 Task: Create a rule when a card is added to list & web app development" by anyone .""
Action: Mouse moved to (439, 354)
Screenshot: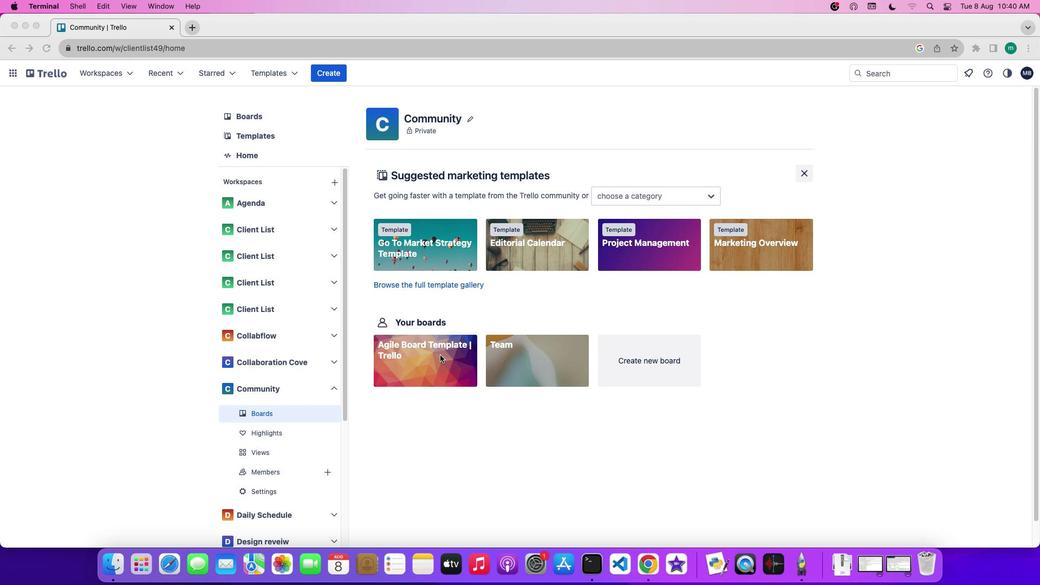 
Action: Mouse pressed left at (439, 354)
Screenshot: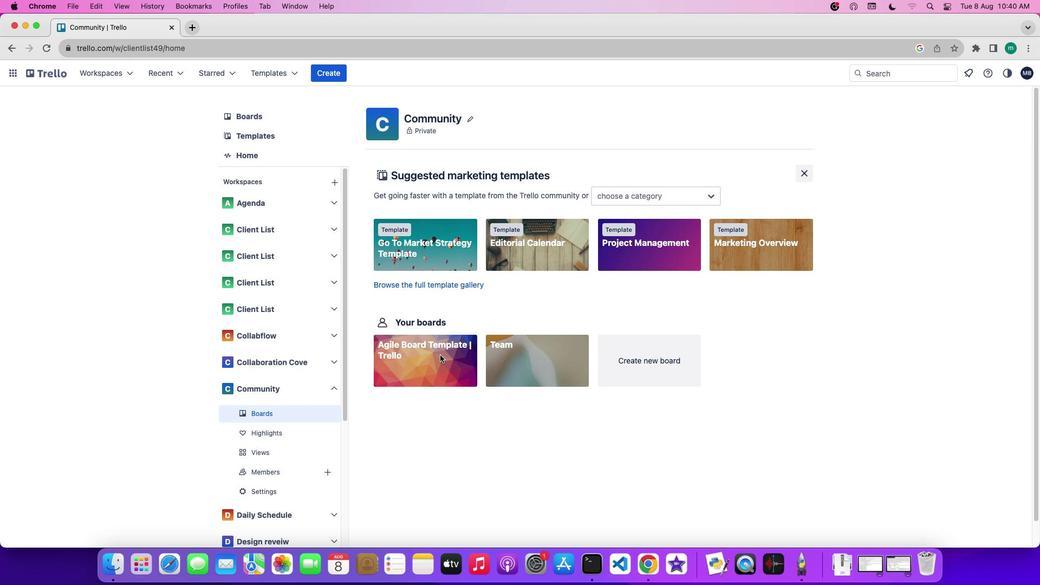 
Action: Mouse pressed left at (439, 354)
Screenshot: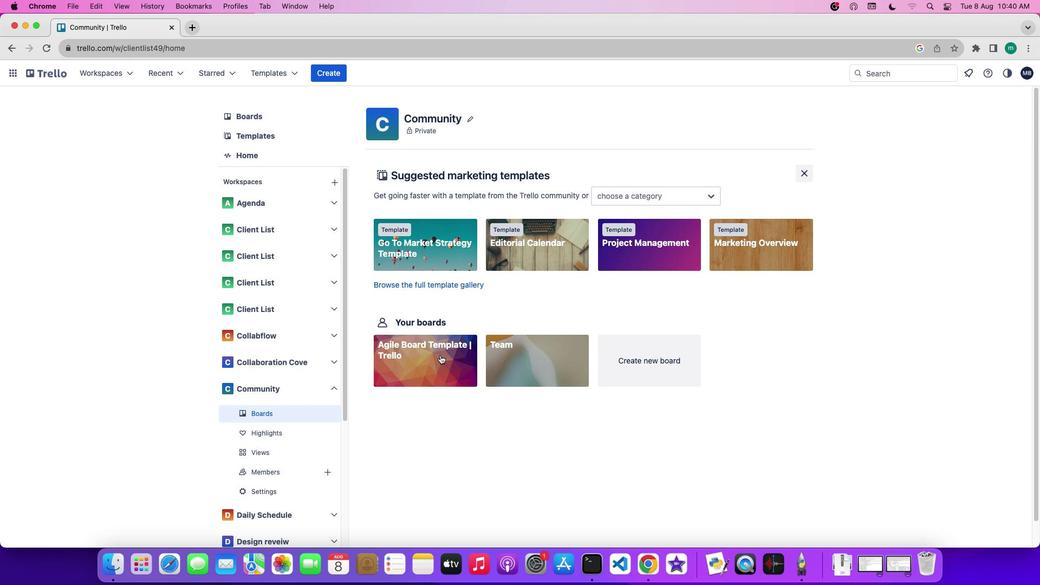 
Action: Mouse moved to (897, 232)
Screenshot: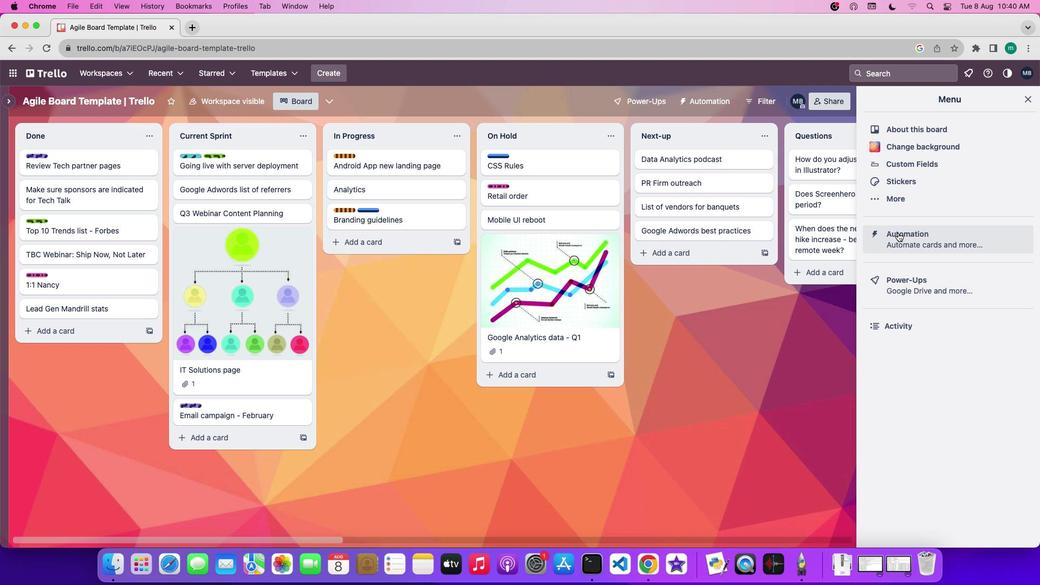 
Action: Mouse pressed left at (897, 232)
Screenshot: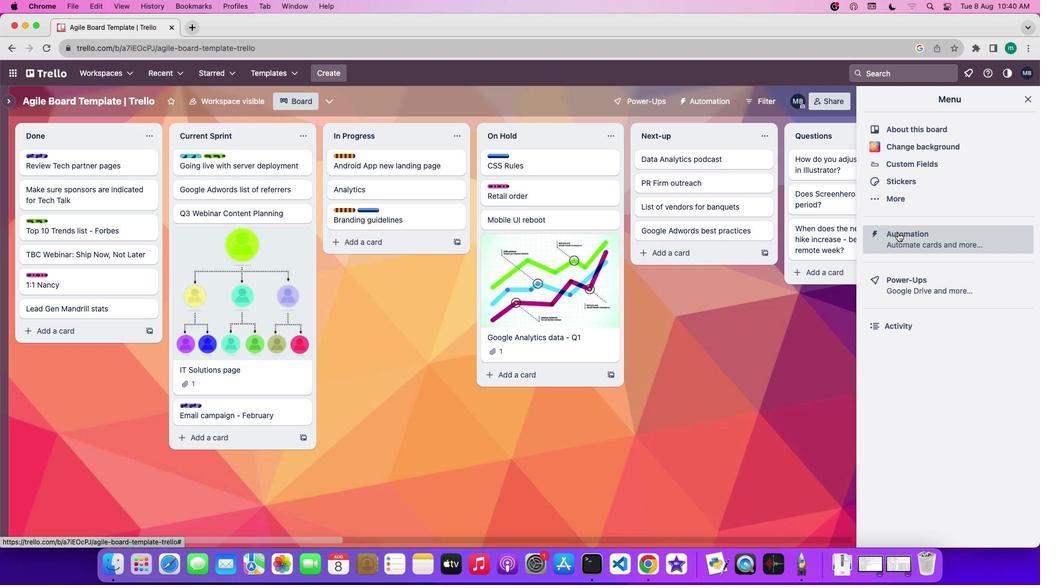 
Action: Mouse moved to (106, 201)
Screenshot: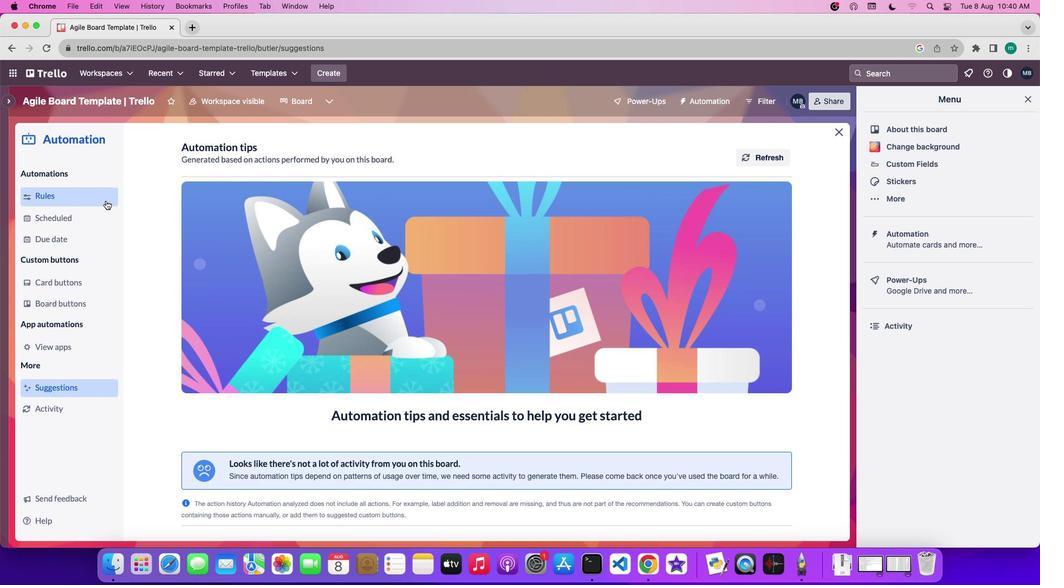 
Action: Mouse pressed left at (106, 201)
Screenshot: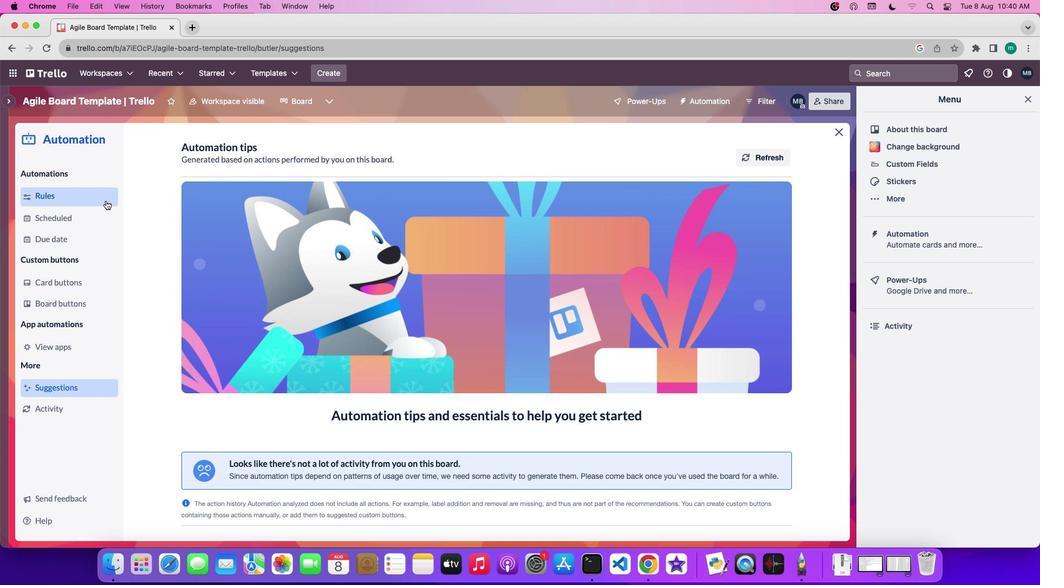 
Action: Mouse moved to (686, 150)
Screenshot: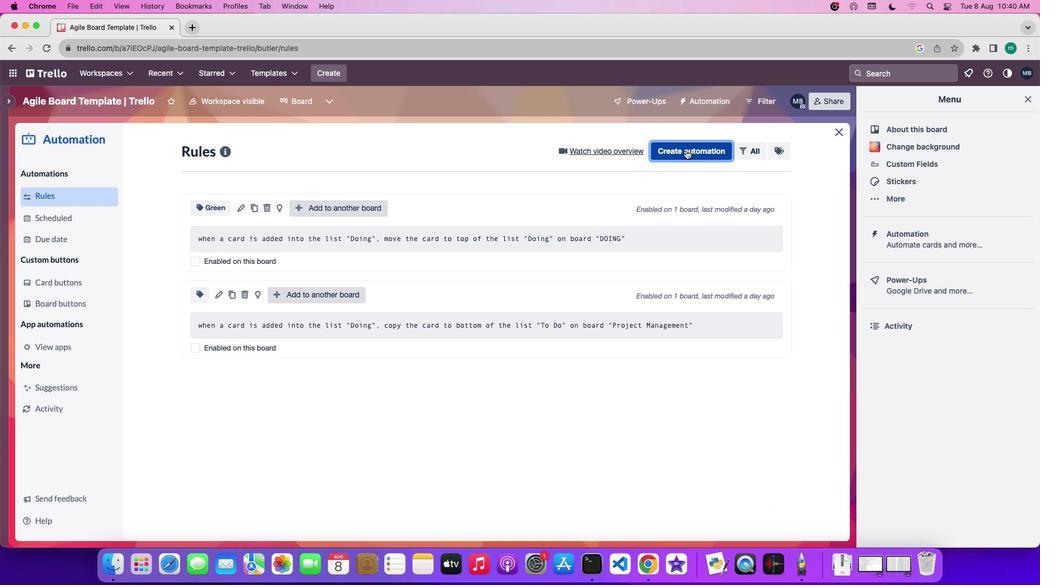 
Action: Mouse pressed left at (686, 150)
Screenshot: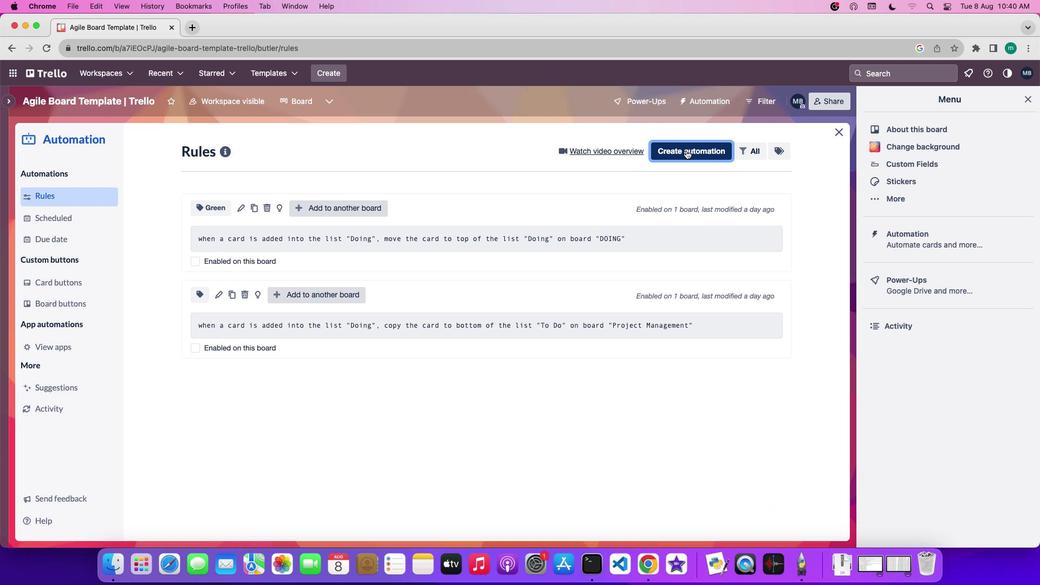 
Action: Mouse moved to (435, 326)
Screenshot: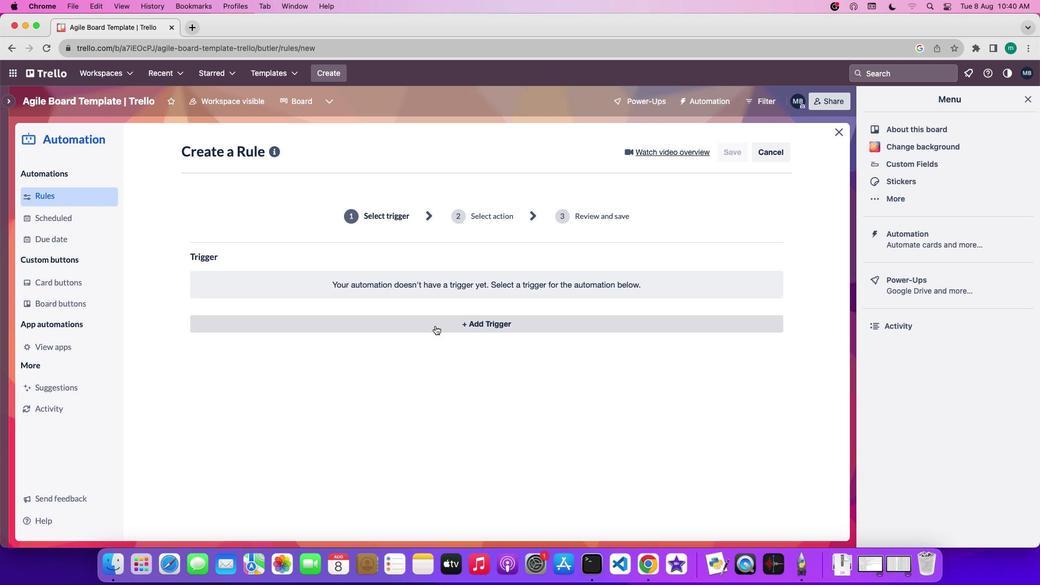 
Action: Mouse pressed left at (435, 326)
Screenshot: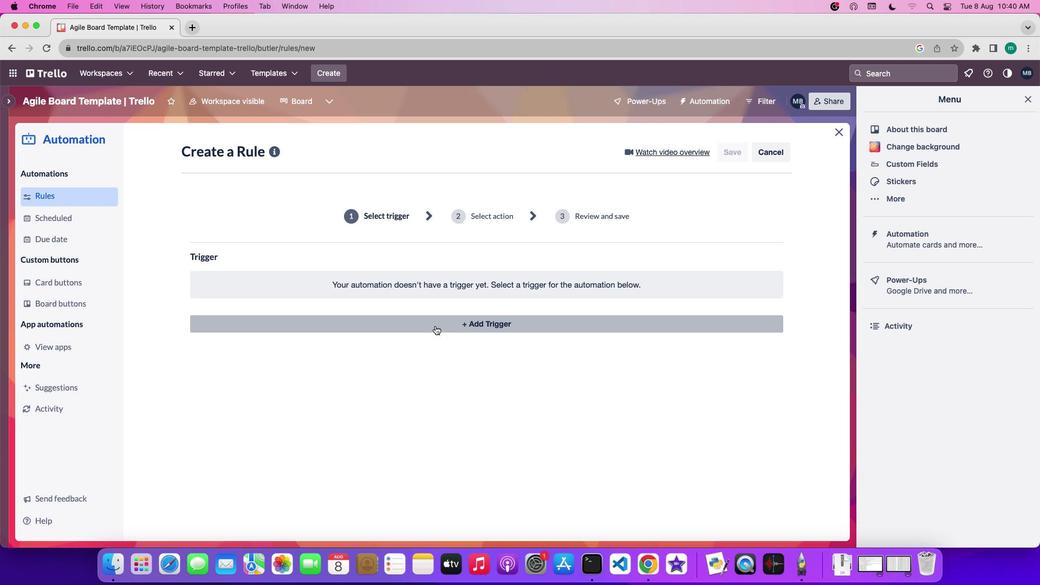 
Action: Mouse moved to (435, 326)
Screenshot: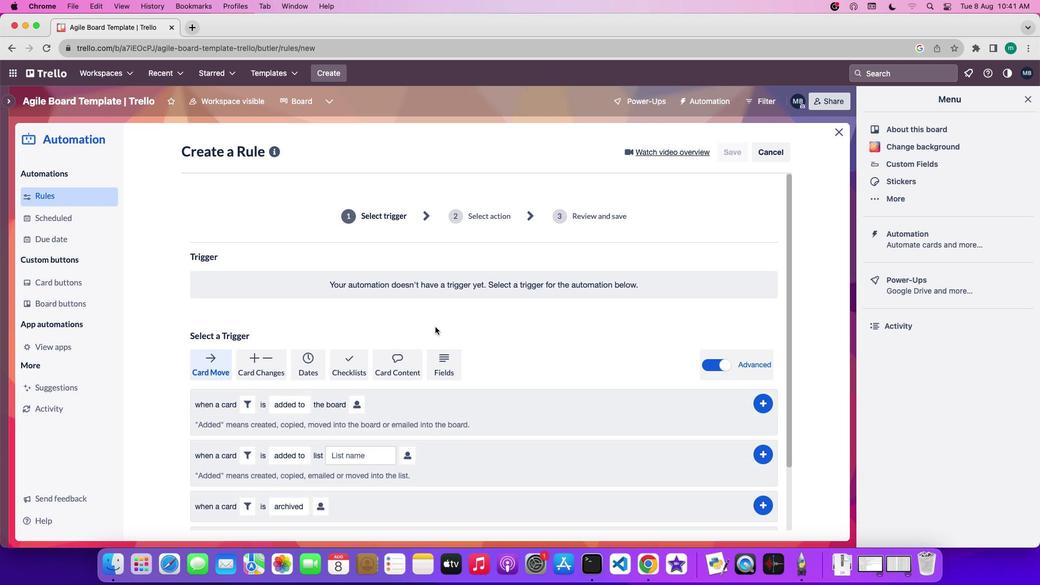 
Action: Mouse scrolled (435, 326) with delta (0, 0)
Screenshot: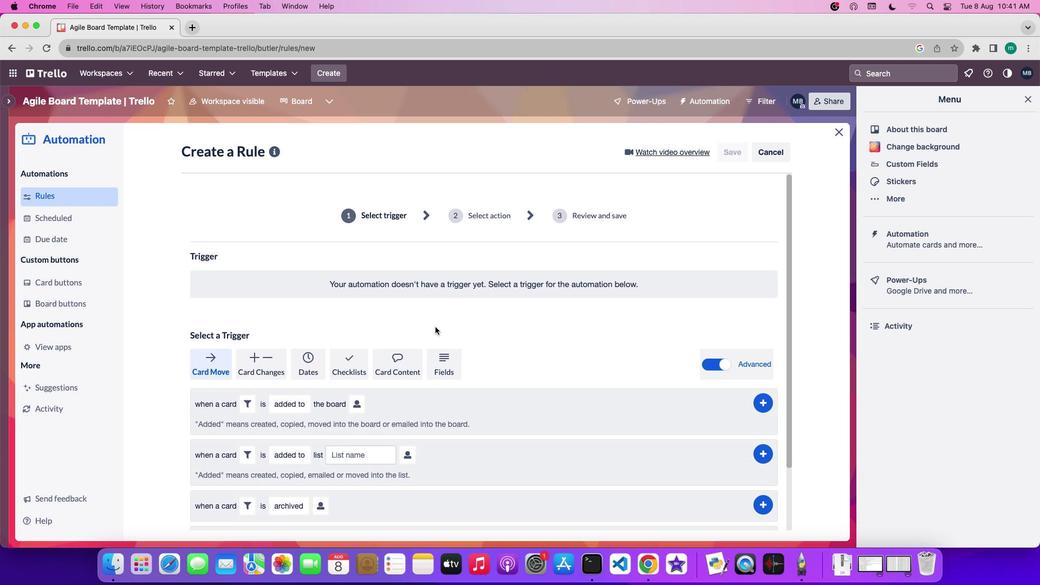 
Action: Mouse moved to (435, 326)
Screenshot: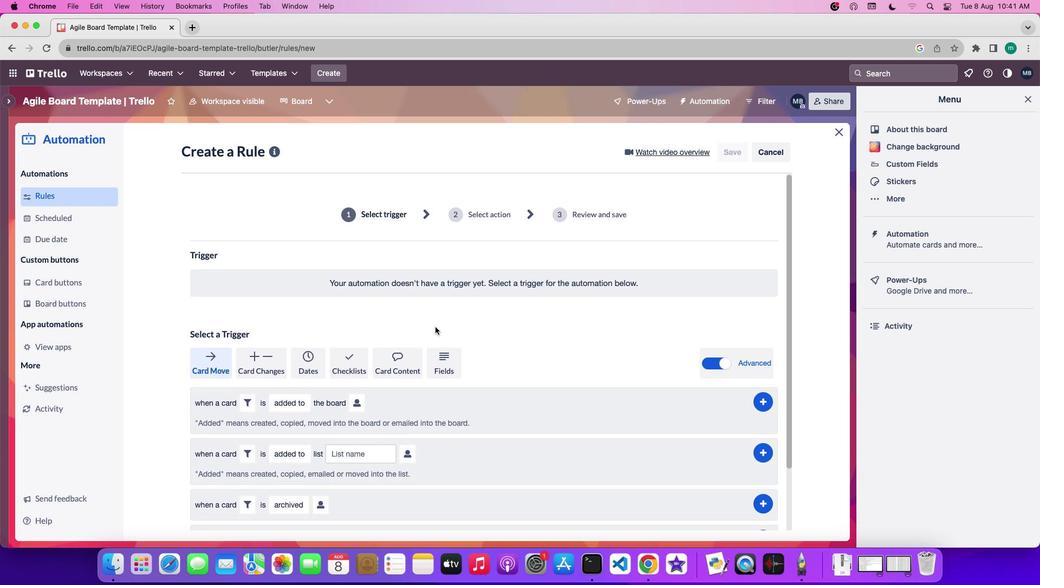 
Action: Mouse scrolled (435, 326) with delta (0, 0)
Screenshot: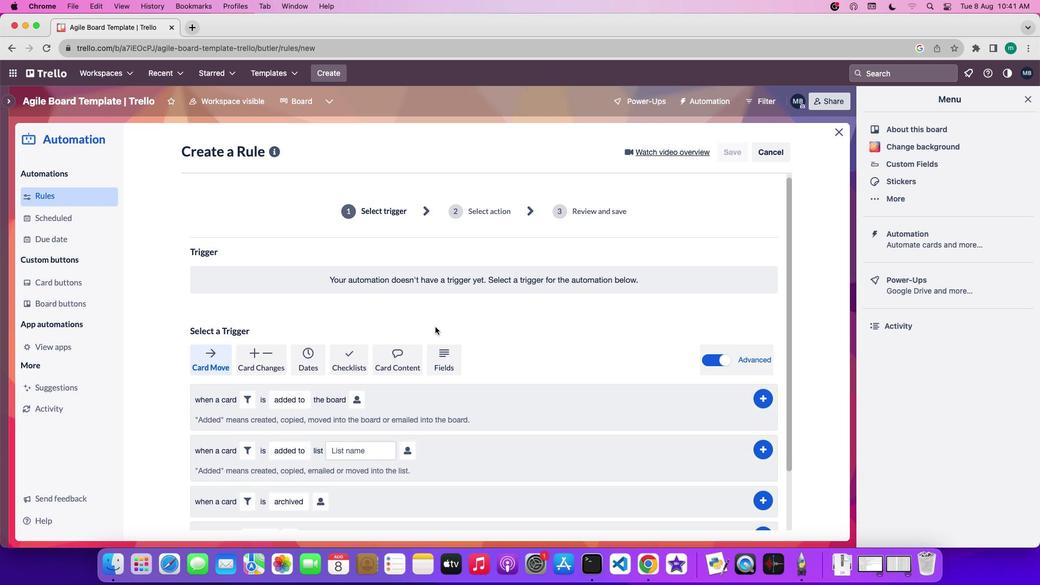 
Action: Mouse scrolled (435, 326) with delta (0, -1)
Screenshot: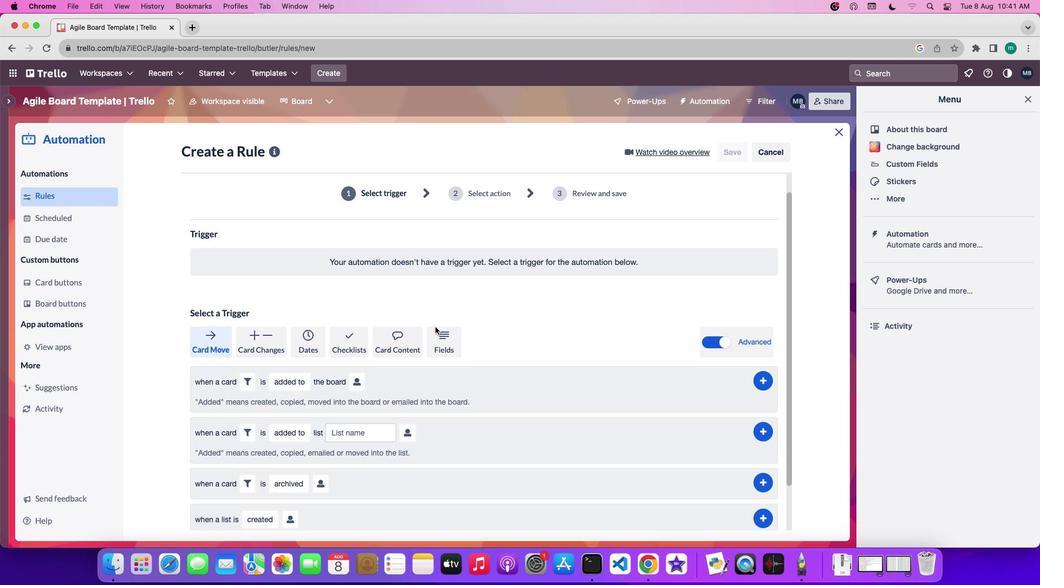 
Action: Mouse moved to (434, 326)
Screenshot: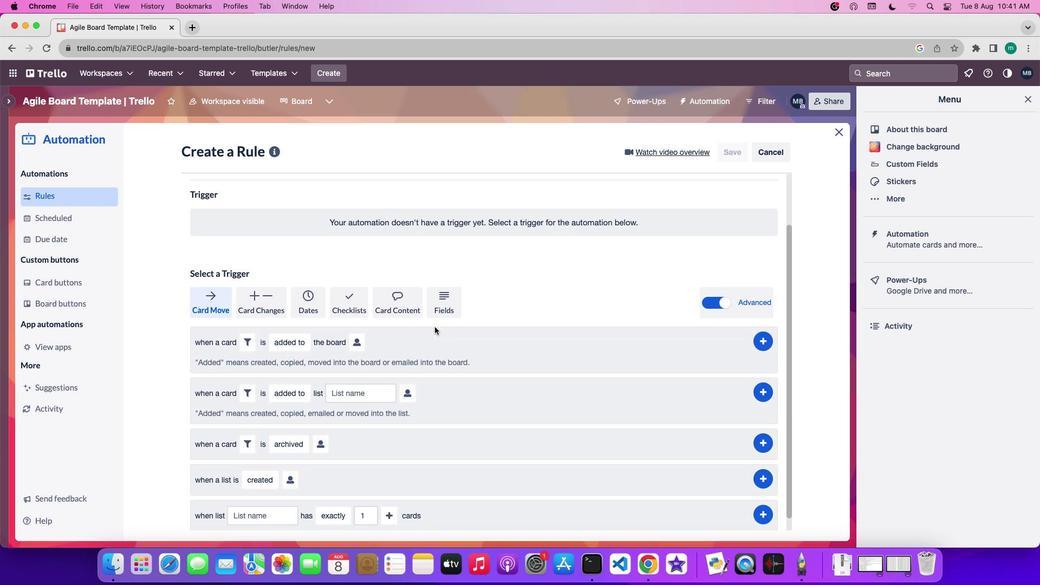 
Action: Mouse scrolled (434, 326) with delta (0, 0)
Screenshot: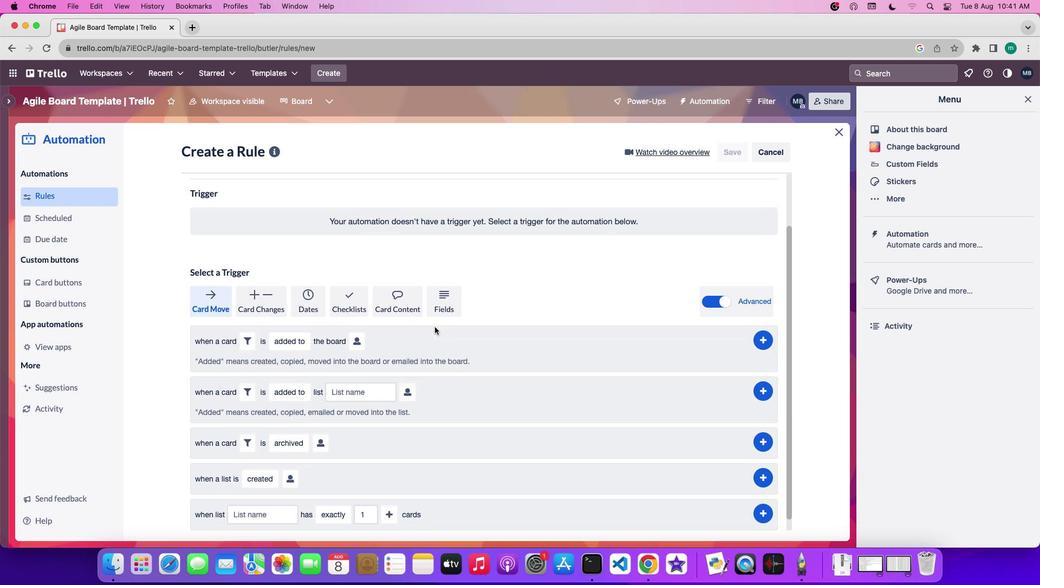 
Action: Mouse scrolled (434, 326) with delta (0, 0)
Screenshot: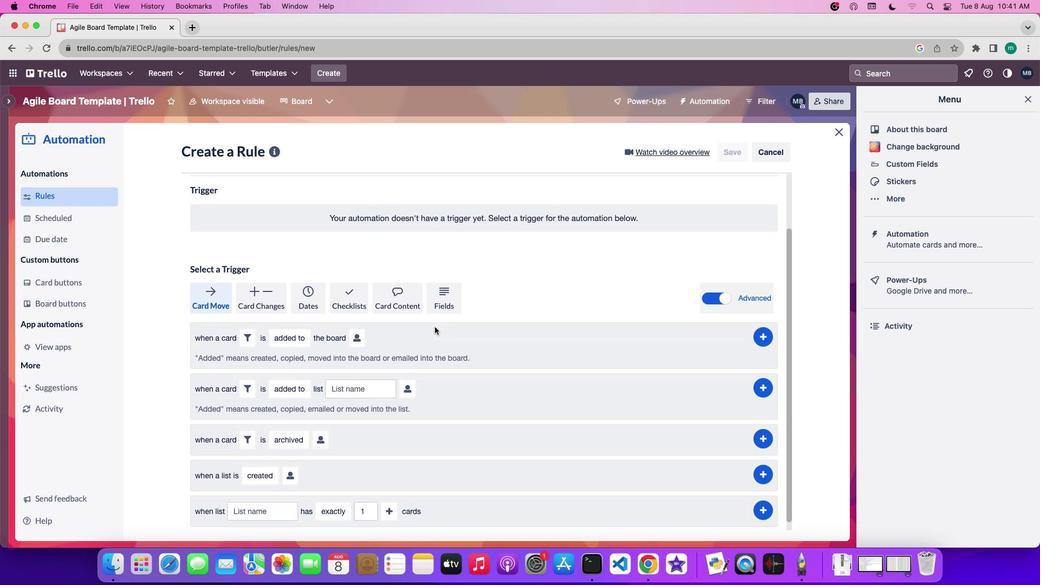 
Action: Mouse scrolled (434, 326) with delta (0, -1)
Screenshot: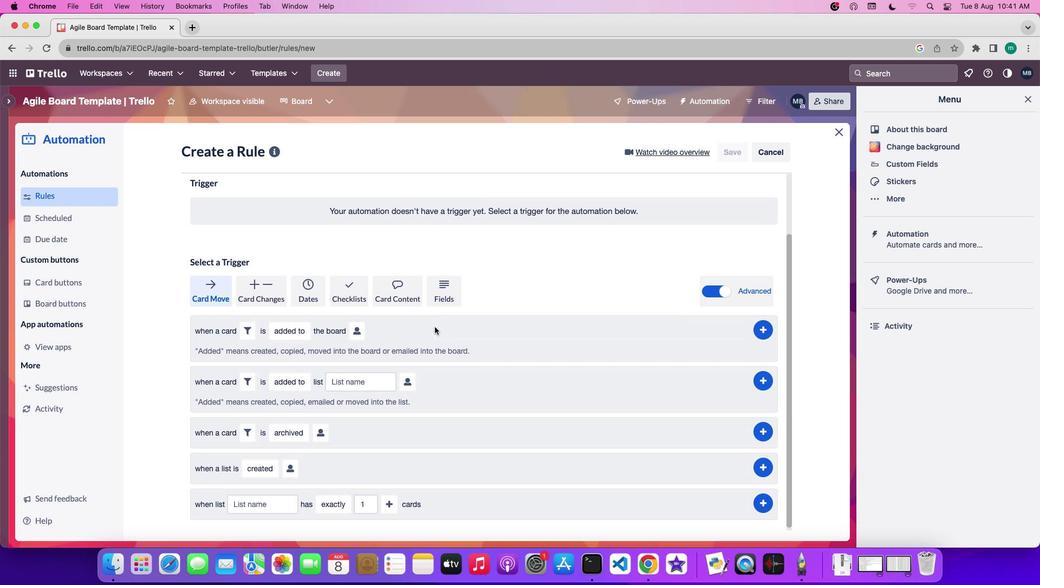 
Action: Mouse moved to (291, 405)
Screenshot: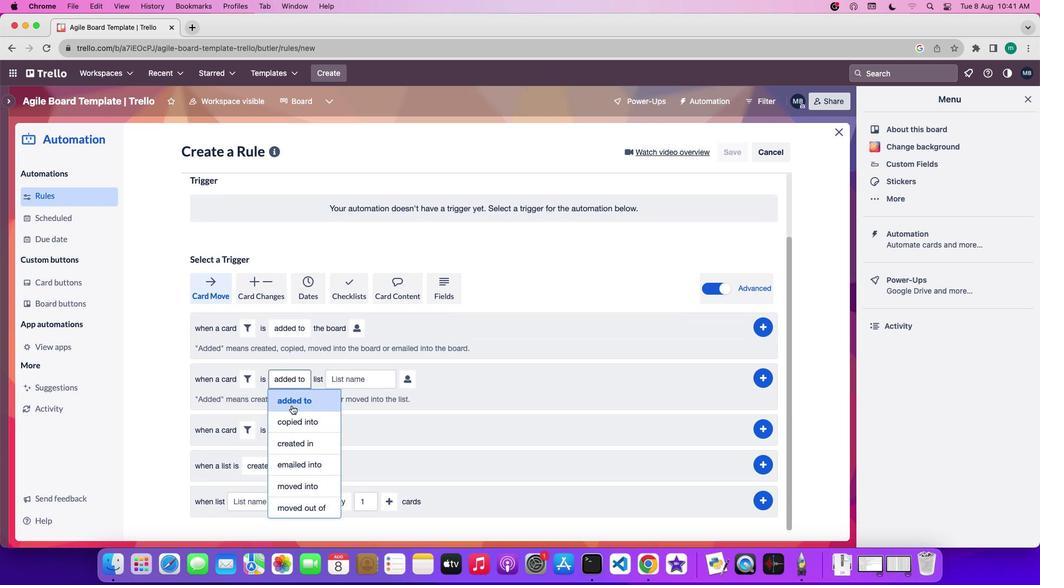 
Action: Mouse pressed left at (291, 405)
Screenshot: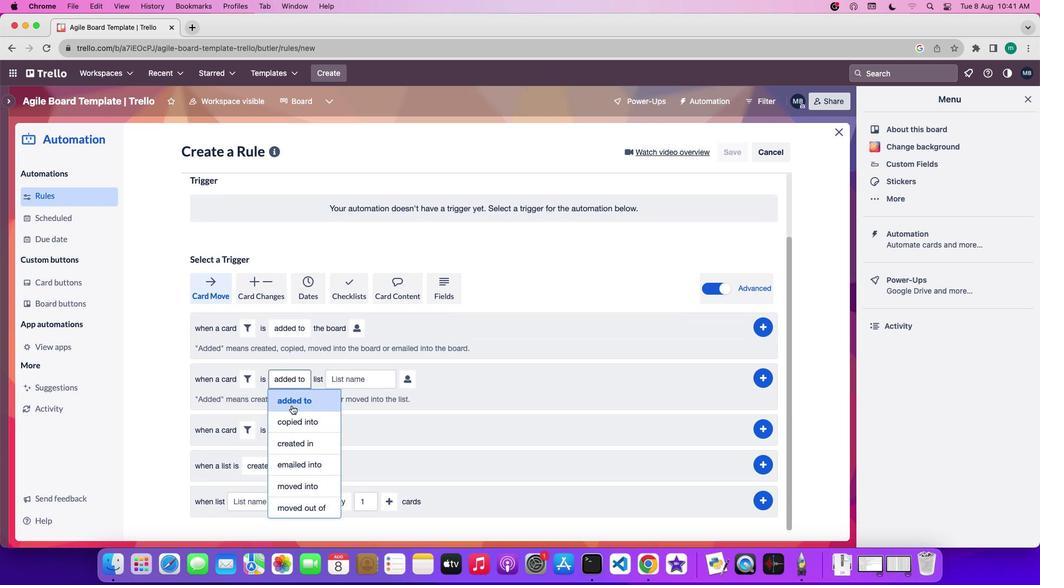 
Action: Mouse moved to (345, 380)
Screenshot: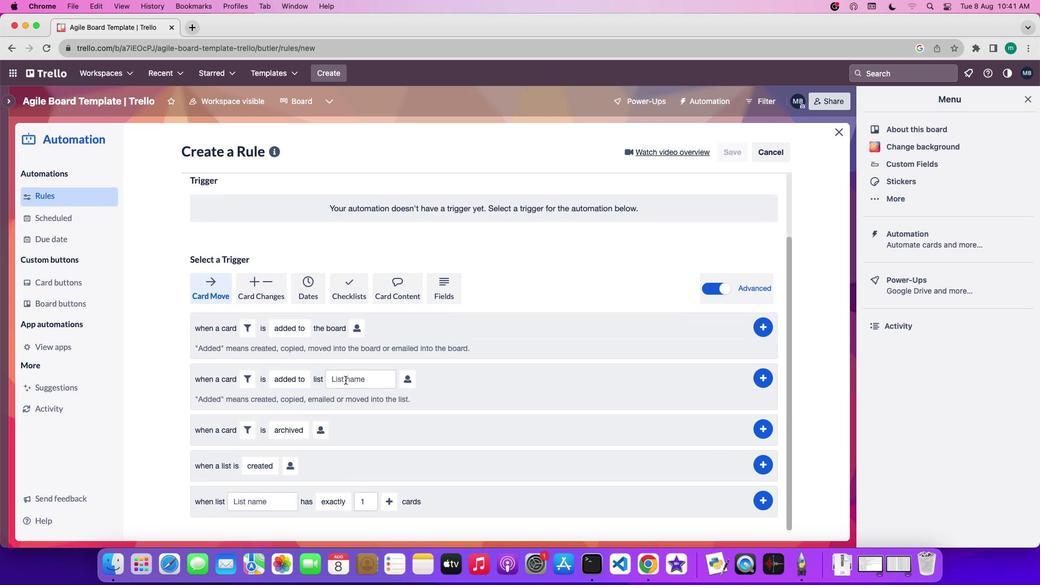 
Action: Mouse pressed left at (345, 380)
Screenshot: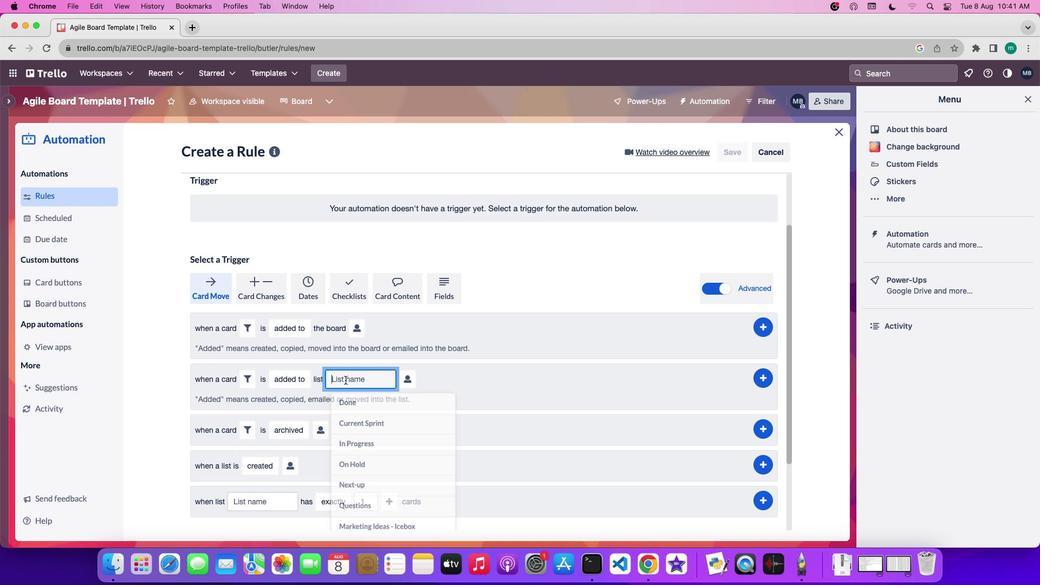 
Action: Key pressed Key.shift_r'&'Key.space'w''e''b'Key.space'a''p''p'Key.space'd''e''v''e''l''o''p''m''e''n''t'
Screenshot: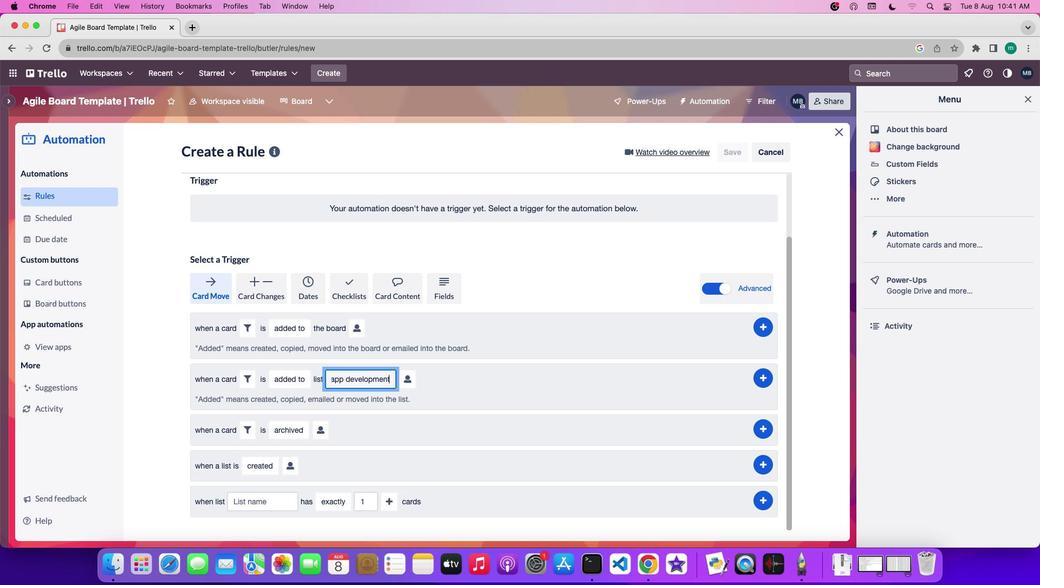 
Action: Mouse moved to (404, 376)
Screenshot: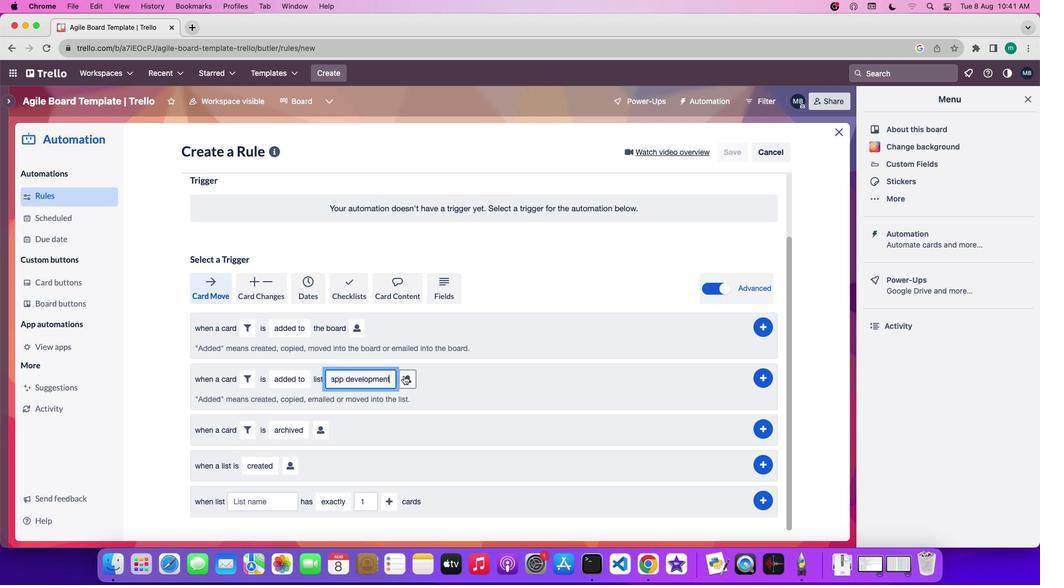 
Action: Mouse pressed left at (404, 376)
Screenshot: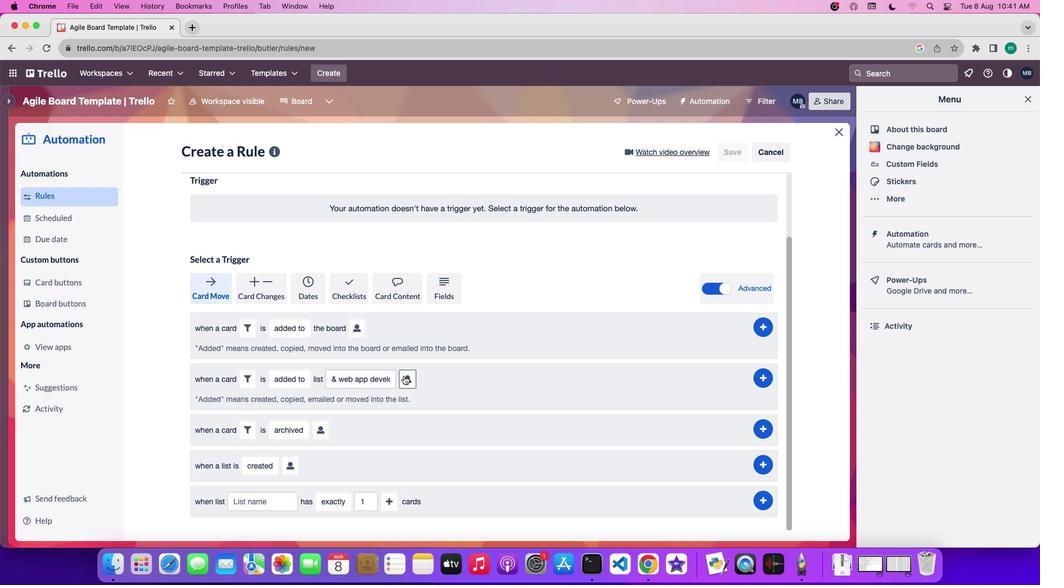 
Action: Mouse moved to (591, 416)
Screenshot: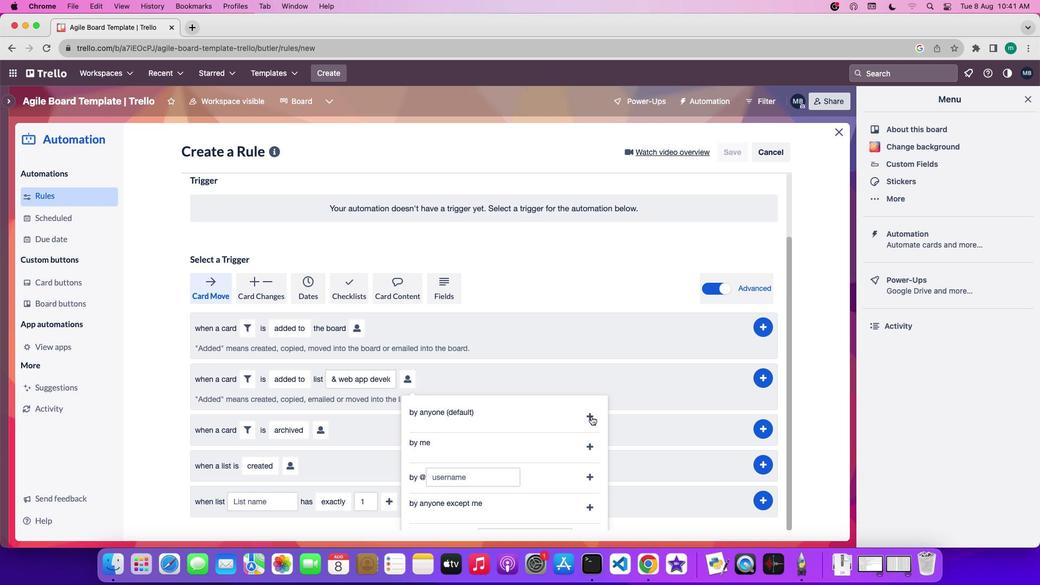 
Action: Mouse pressed left at (591, 416)
Screenshot: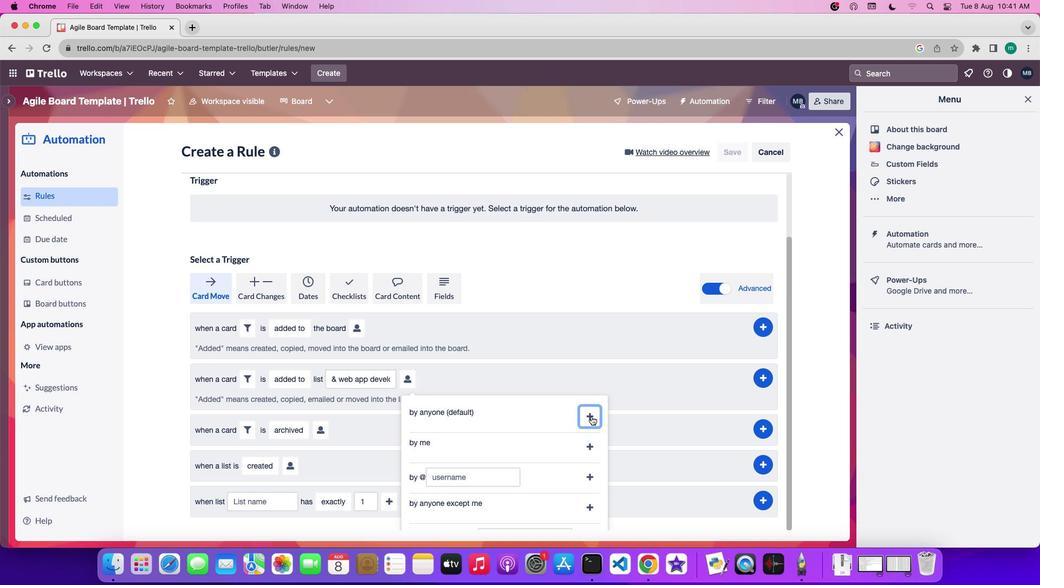 
Action: Mouse moved to (761, 378)
Screenshot: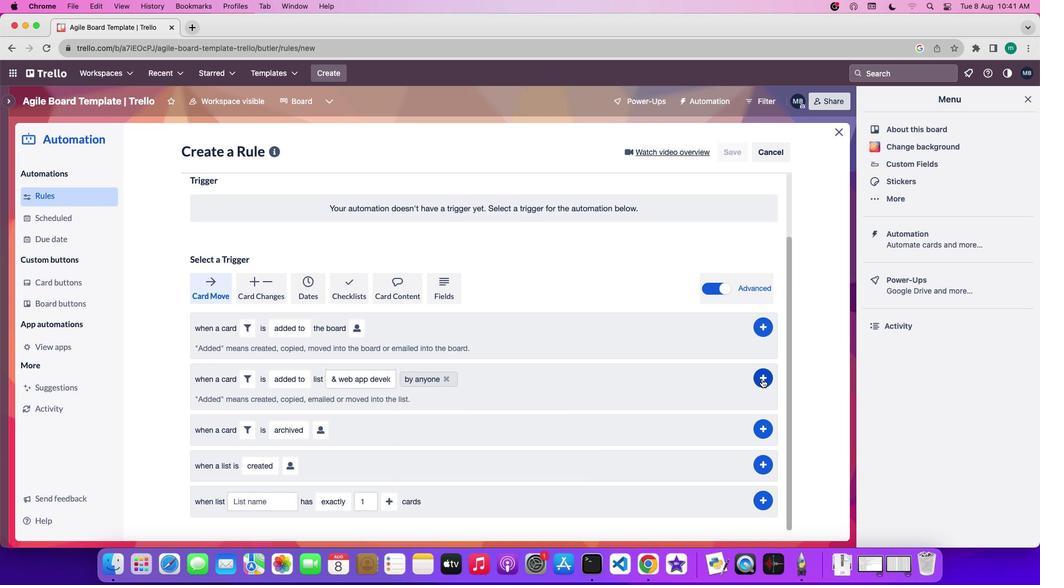 
Action: Mouse pressed left at (761, 378)
Screenshot: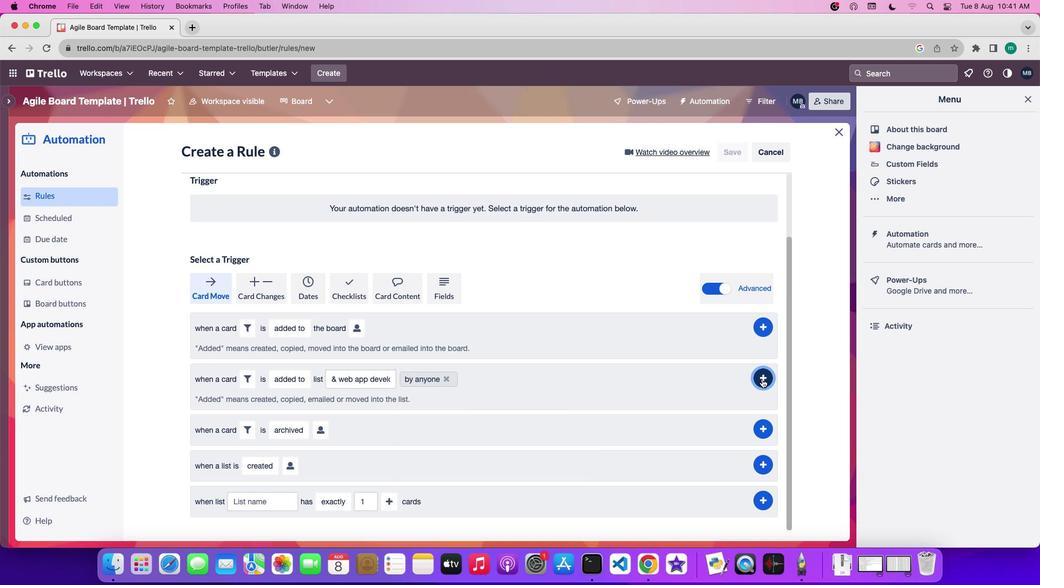 
